 Task: Add Description DS0030 to Card Card0030 in Board Board0023 in Workspace Development in Trello
Action: Mouse moved to (327, 374)
Screenshot: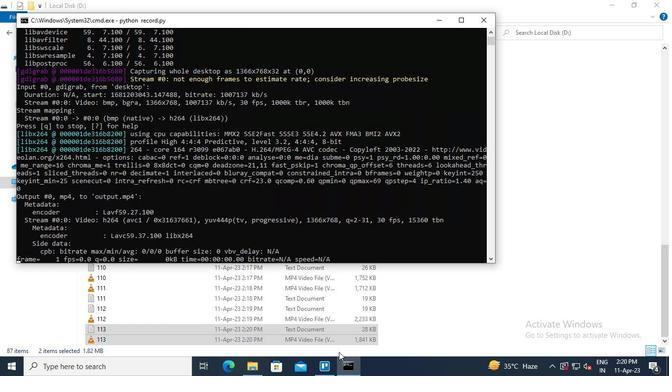 
Action: Mouse pressed left at (327, 374)
Screenshot: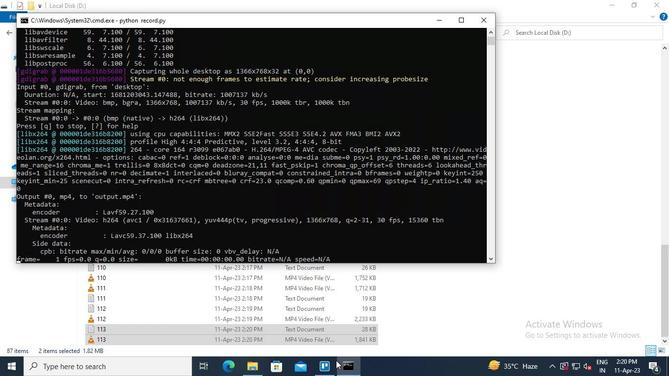 
Action: Mouse moved to (156, 224)
Screenshot: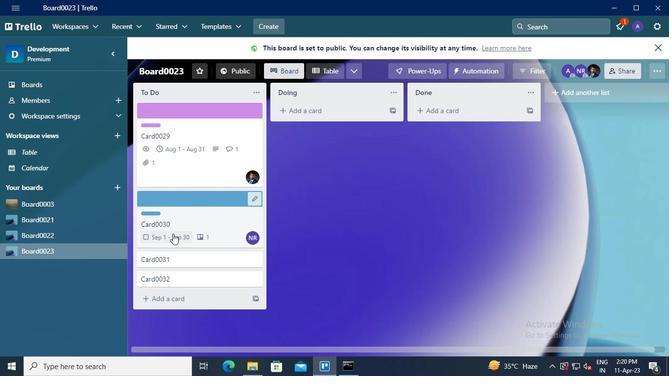 
Action: Mouse pressed left at (156, 224)
Screenshot: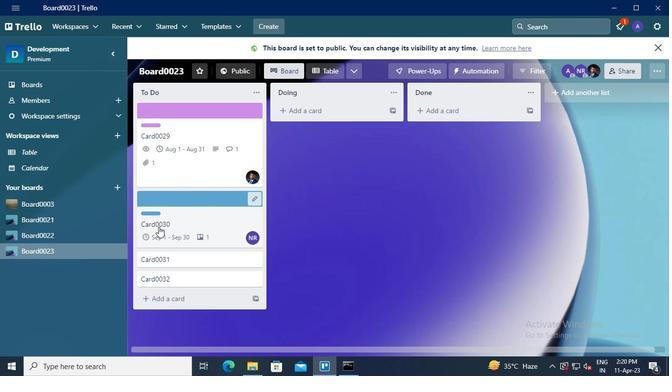 
Action: Mouse moved to (200, 236)
Screenshot: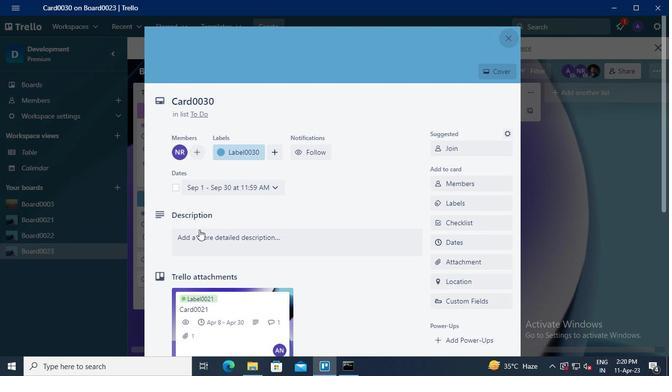 
Action: Mouse pressed left at (200, 236)
Screenshot: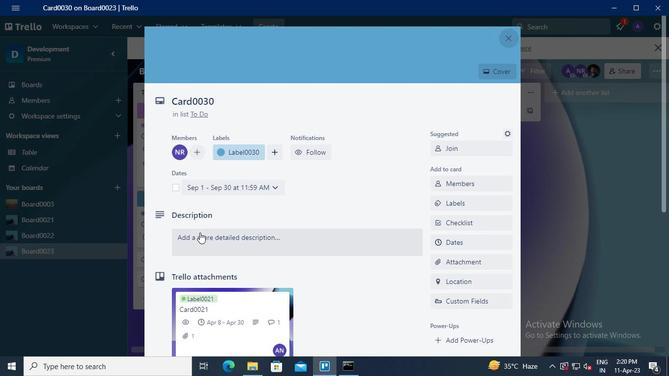 
Action: Keyboard Key.shift
Screenshot: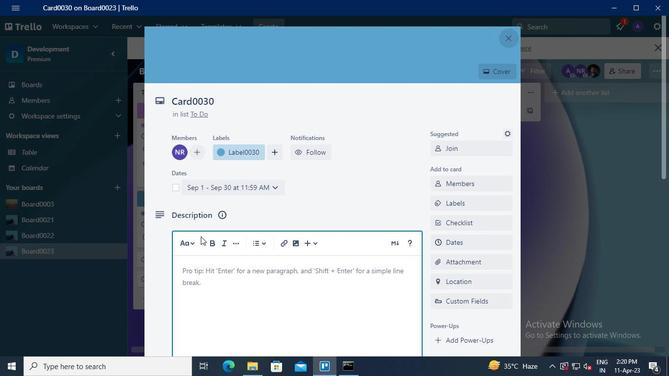 
Action: Keyboard D
Screenshot: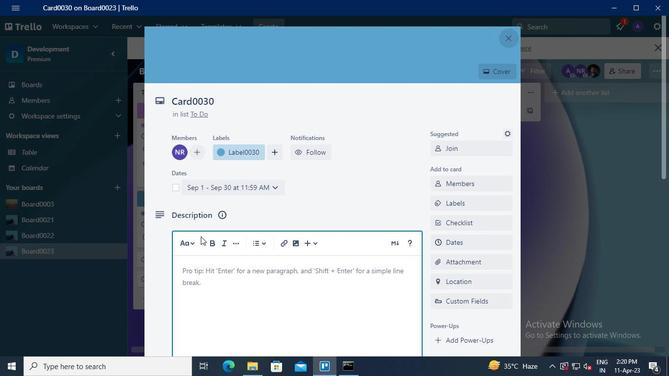 
Action: Keyboard S
Screenshot: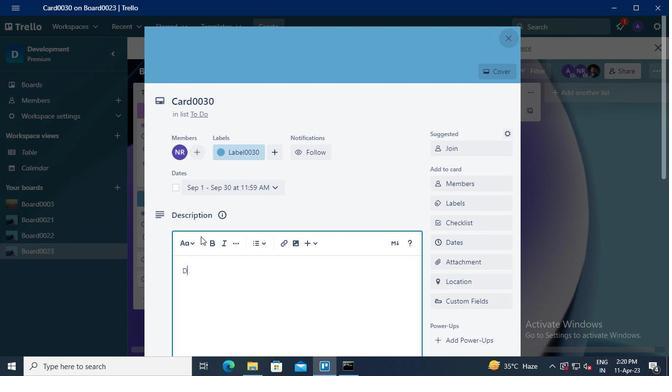 
Action: Keyboard <96>
Screenshot: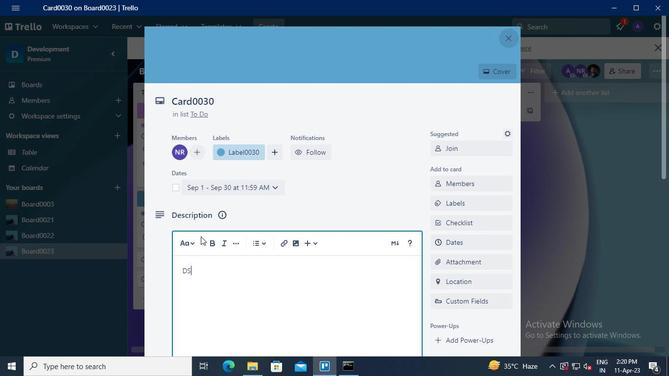 
Action: Keyboard <96>
Screenshot: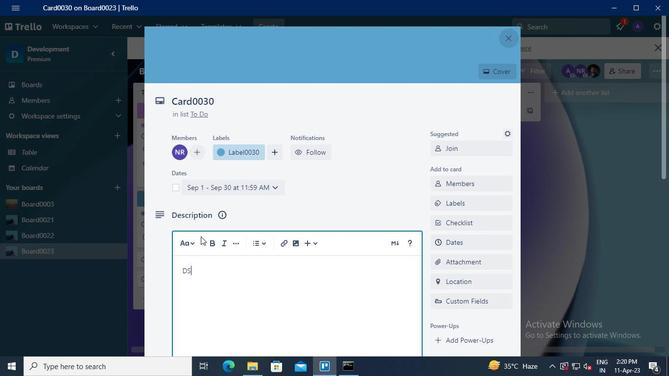 
Action: Keyboard <99>
Screenshot: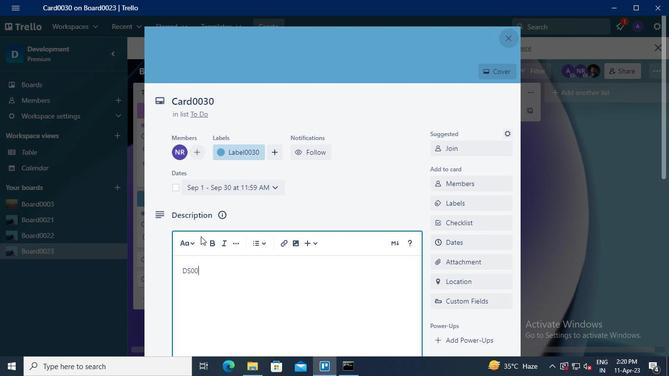 
Action: Keyboard <96>
Screenshot: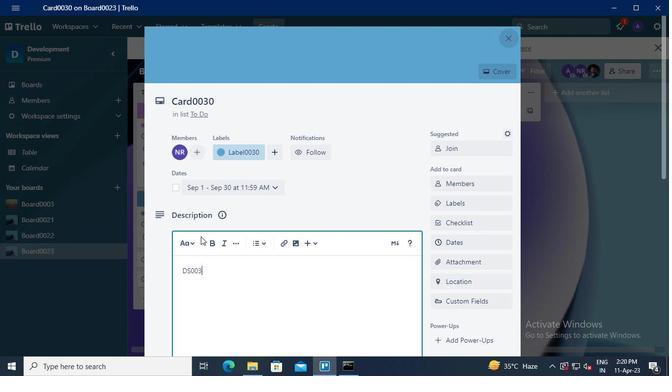 
Action: Mouse moved to (182, 234)
Screenshot: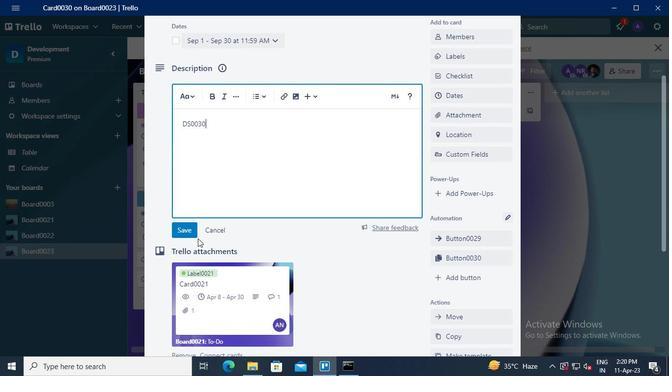 
Action: Mouse pressed left at (182, 234)
Screenshot: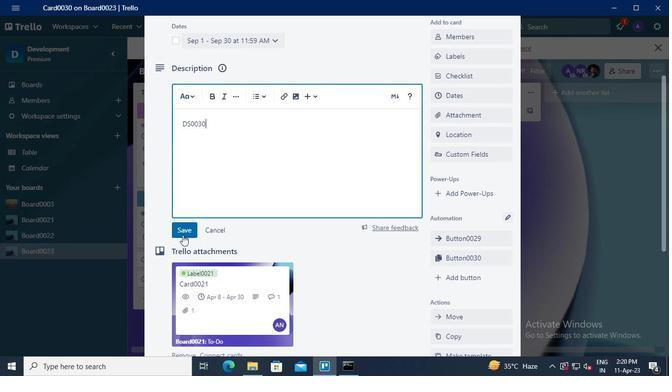 
Action: Mouse moved to (340, 374)
Screenshot: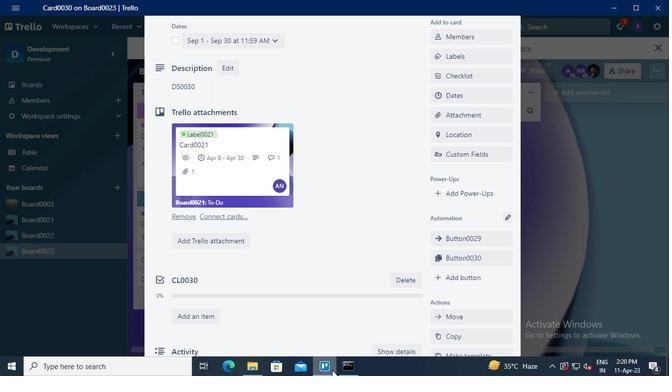 
Action: Mouse pressed left at (340, 374)
Screenshot: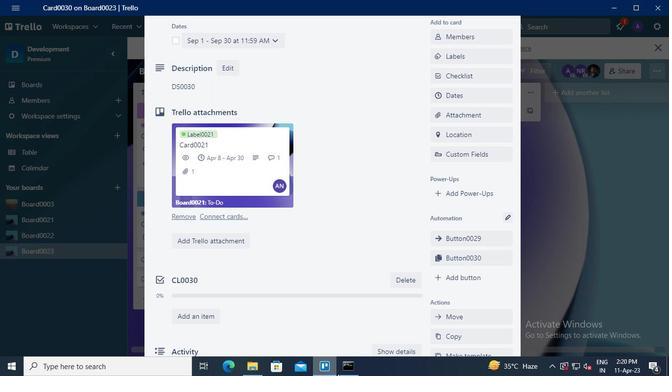 
Action: Mouse moved to (485, 19)
Screenshot: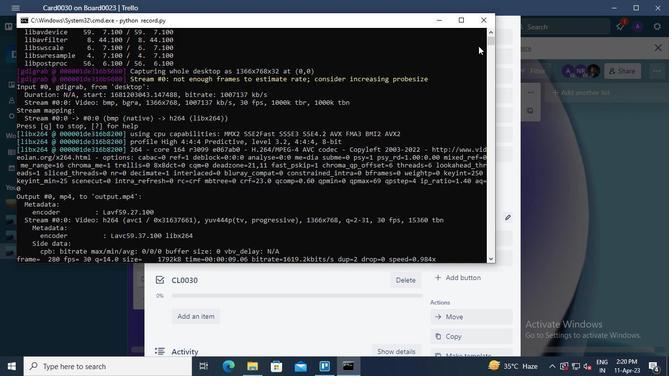 
Action: Mouse pressed left at (485, 19)
Screenshot: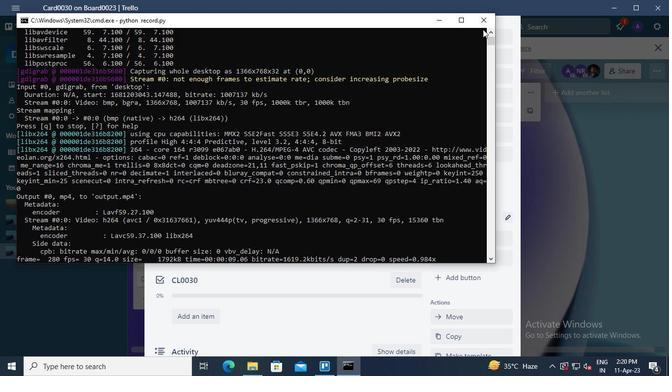 
